 Task: Look for organic products only.
Action: Mouse moved to (13, 107)
Screenshot: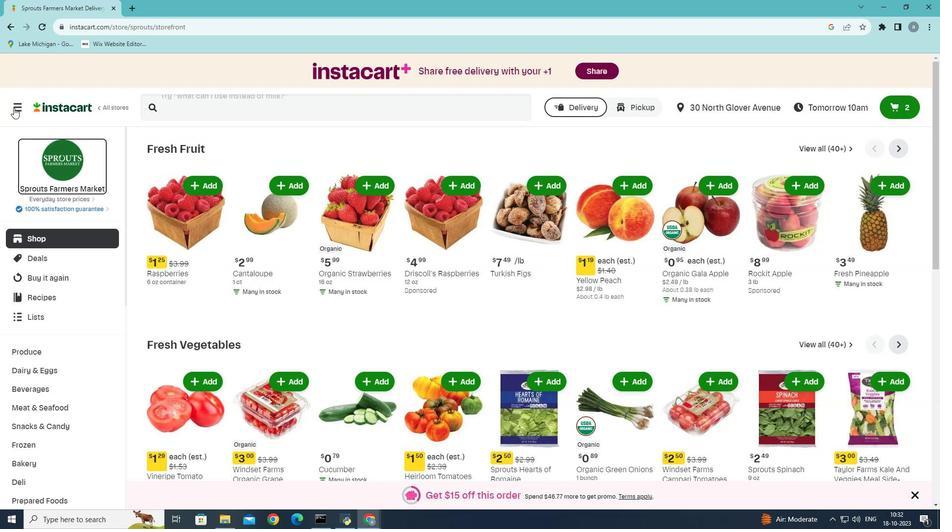
Action: Mouse pressed left at (13, 107)
Screenshot: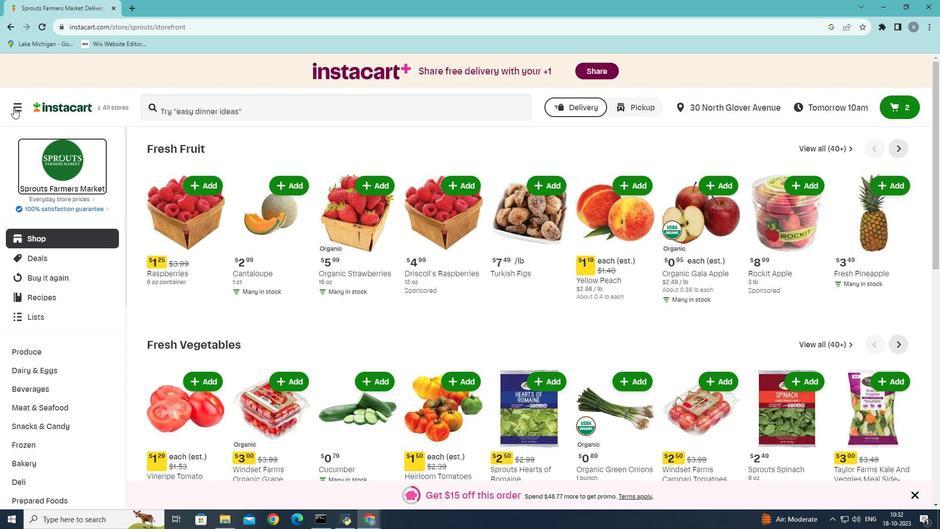 
Action: Mouse moved to (43, 287)
Screenshot: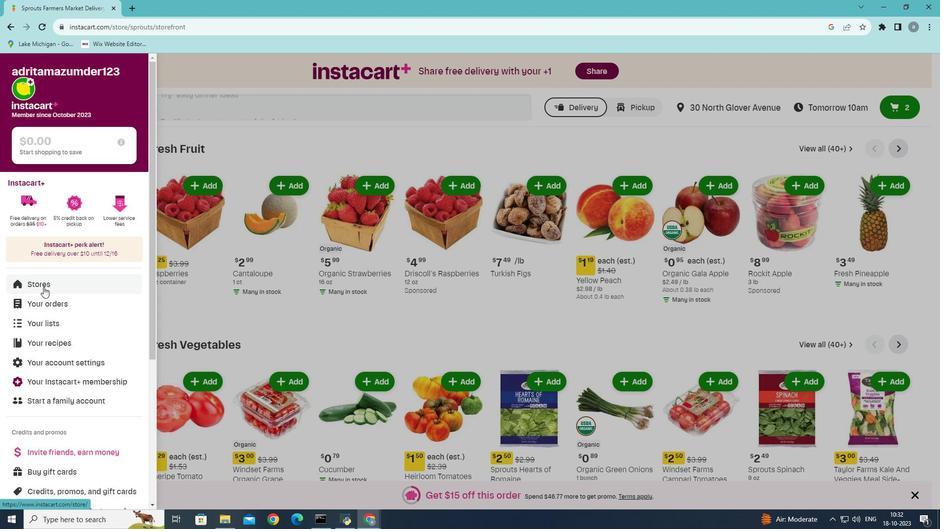 
Action: Mouse pressed left at (43, 287)
Screenshot: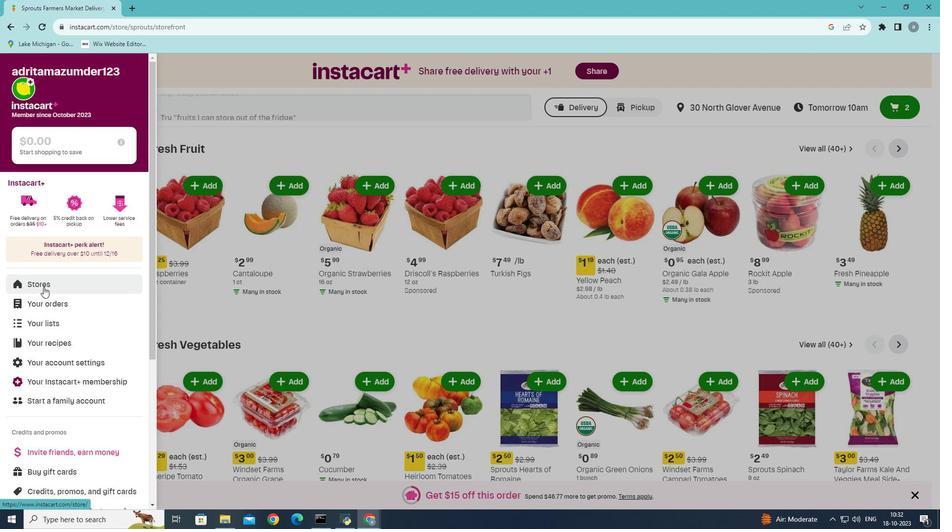 
Action: Mouse moved to (219, 115)
Screenshot: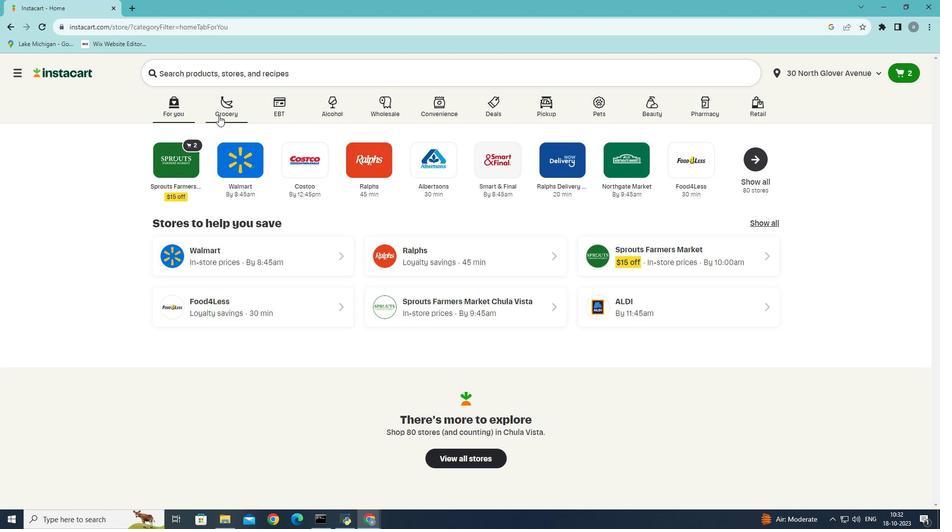 
Action: Mouse pressed left at (219, 115)
Screenshot: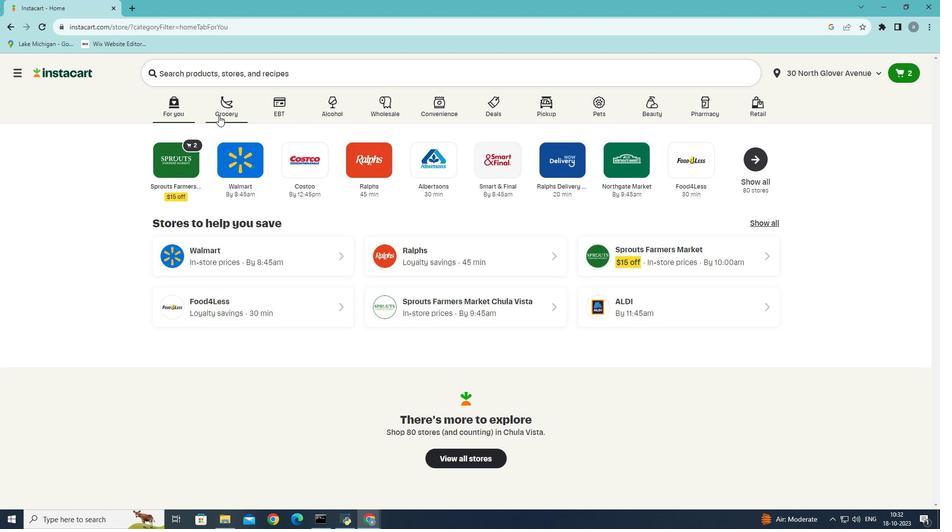 
Action: Mouse moved to (235, 282)
Screenshot: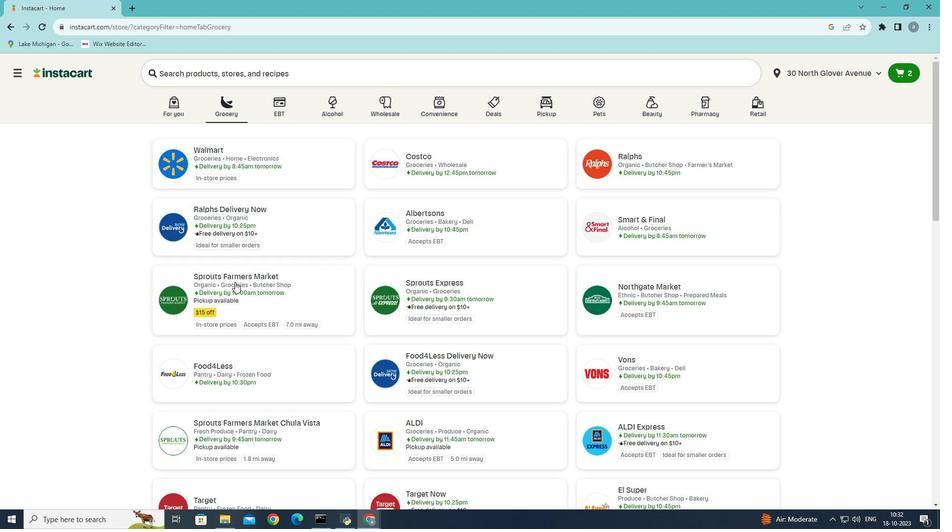 
Action: Mouse pressed left at (235, 282)
Screenshot: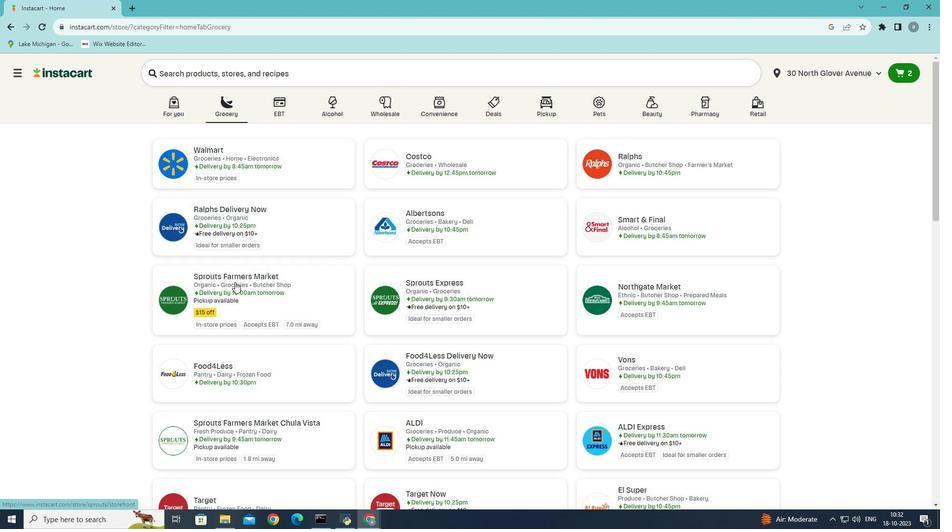 
Action: Mouse moved to (38, 409)
Screenshot: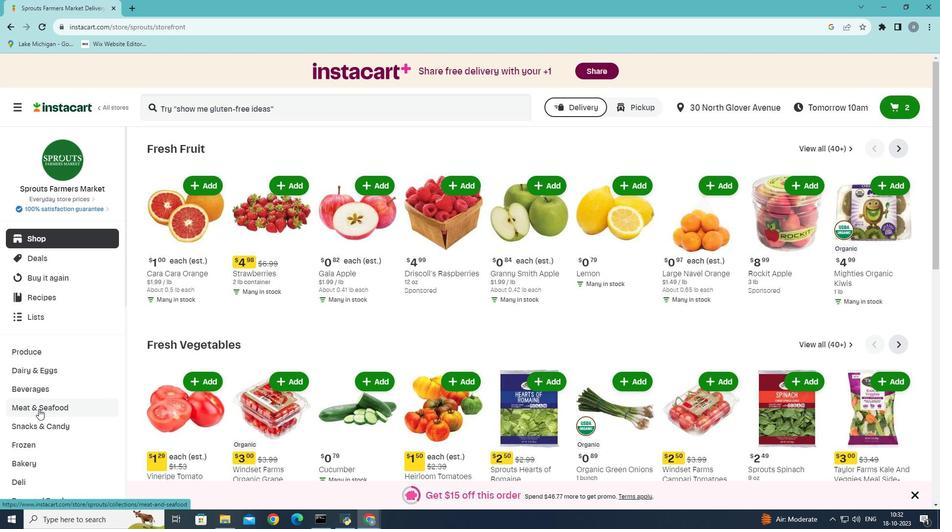 
Action: Mouse pressed left at (38, 409)
Screenshot: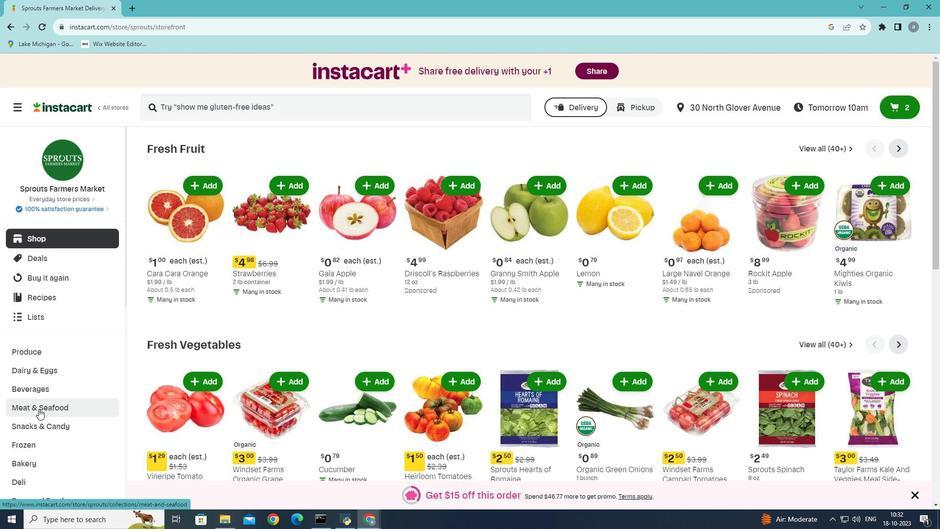 
Action: Mouse moved to (314, 167)
Screenshot: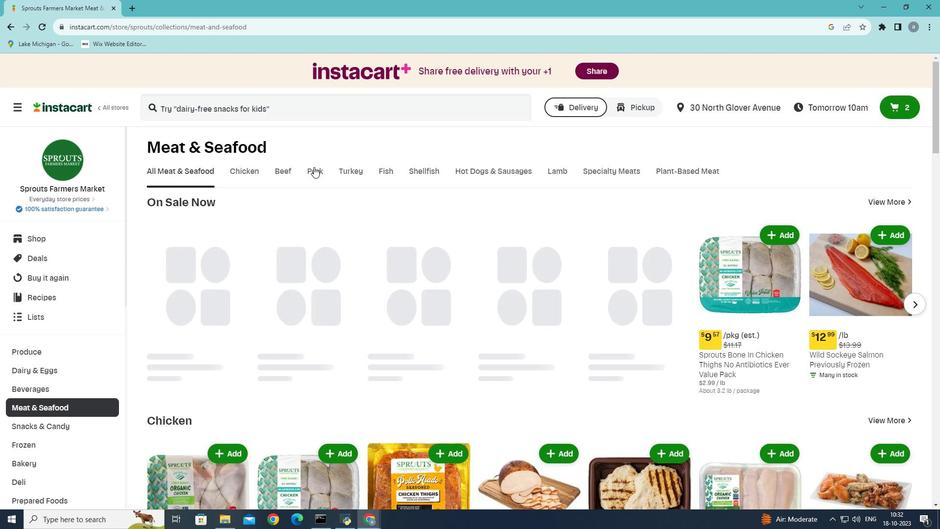 
Action: Mouse pressed left at (314, 167)
Screenshot: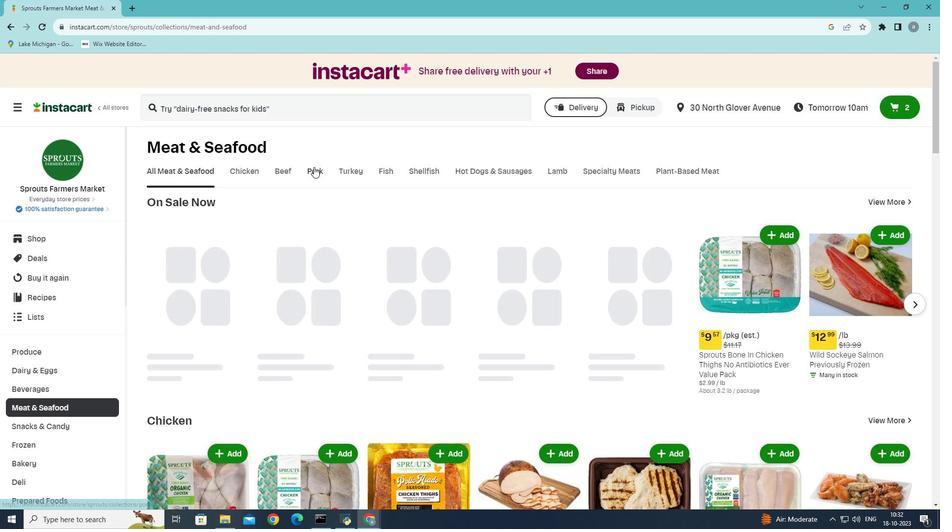 
Action: Mouse moved to (210, 216)
Screenshot: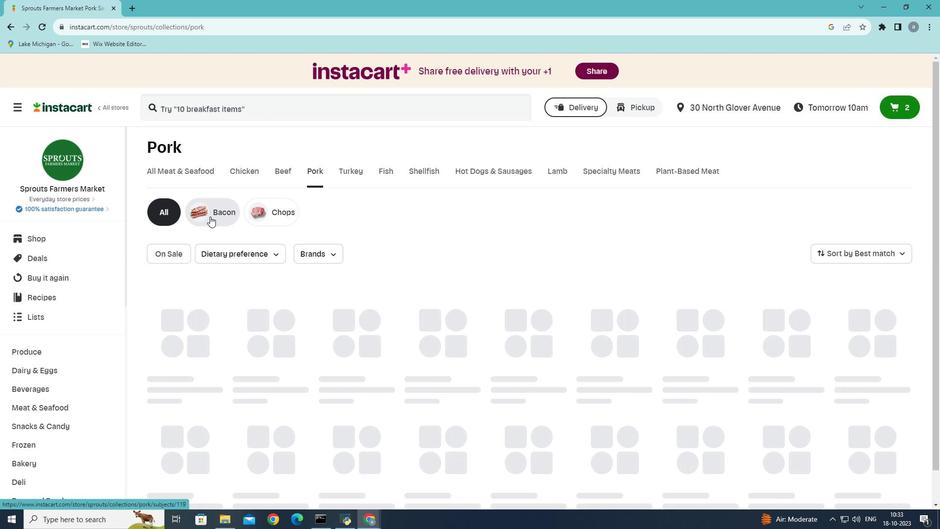 
Action: Mouse pressed left at (210, 216)
Screenshot: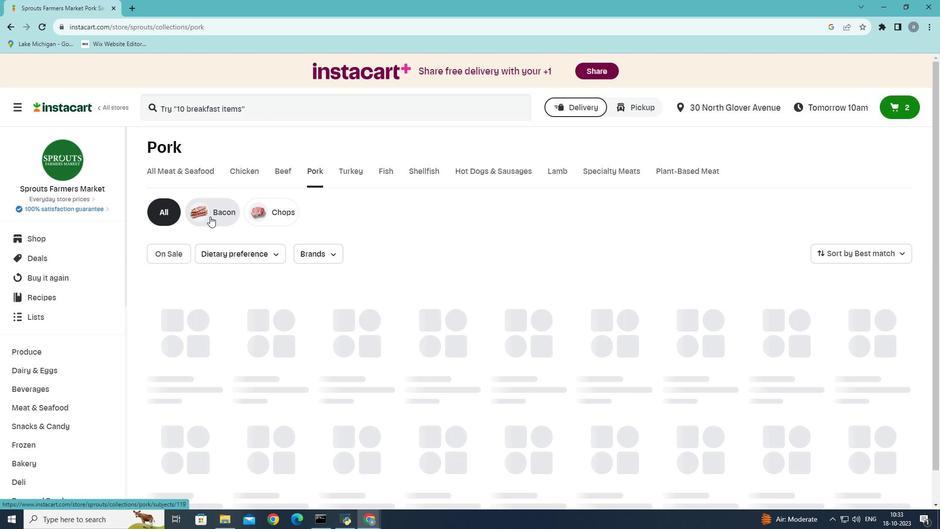 
Action: Mouse moved to (275, 254)
Screenshot: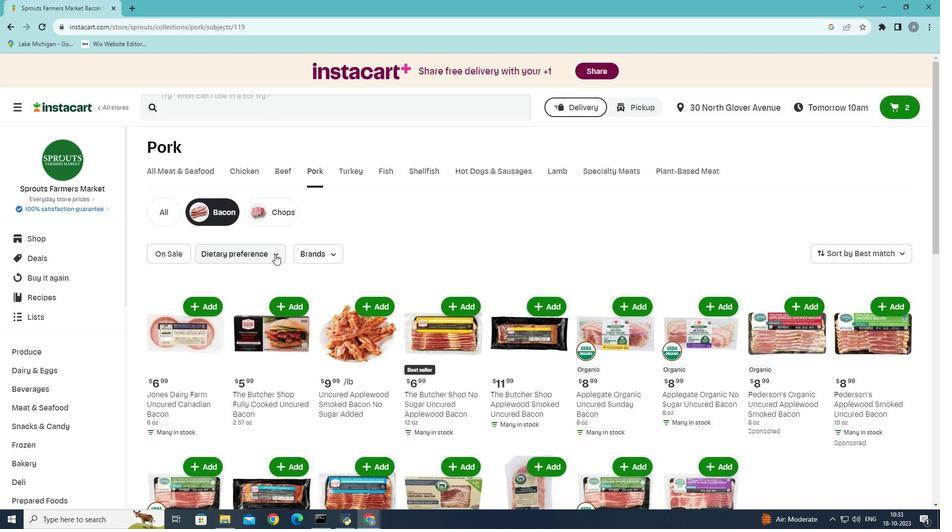
Action: Mouse pressed left at (275, 254)
Screenshot: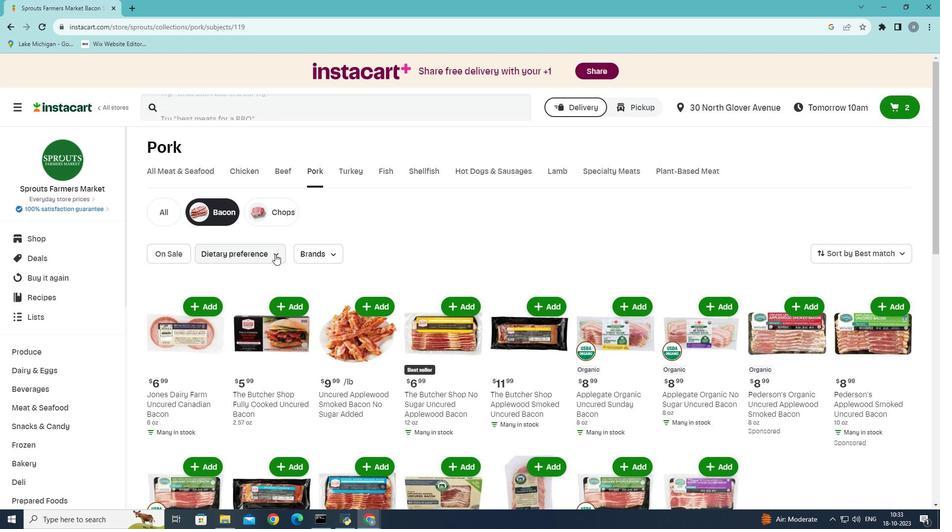 
Action: Mouse moved to (211, 282)
Screenshot: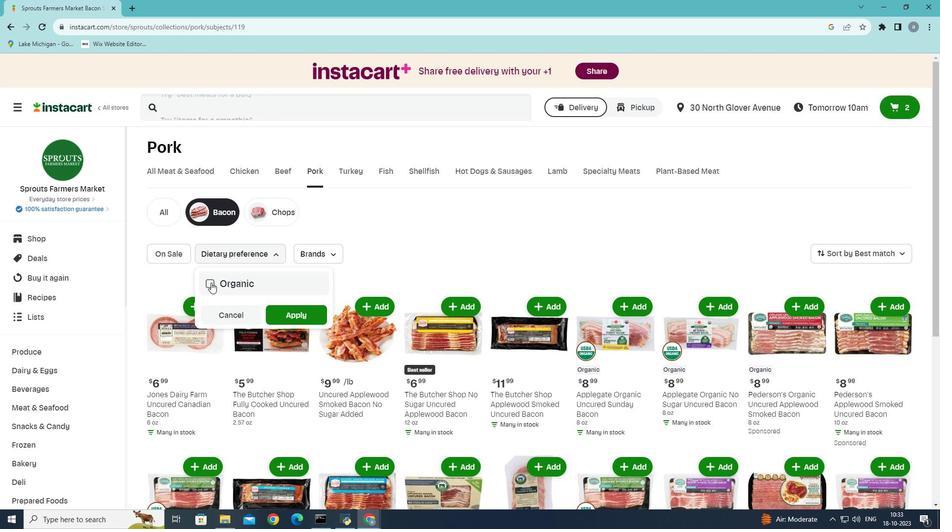 
Action: Mouse pressed left at (211, 282)
Screenshot: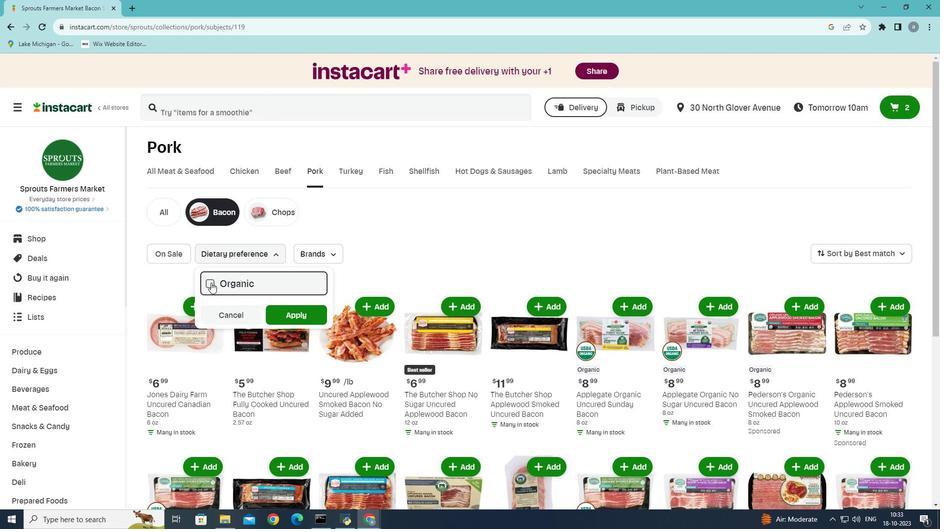 
Action: Mouse moved to (279, 315)
Screenshot: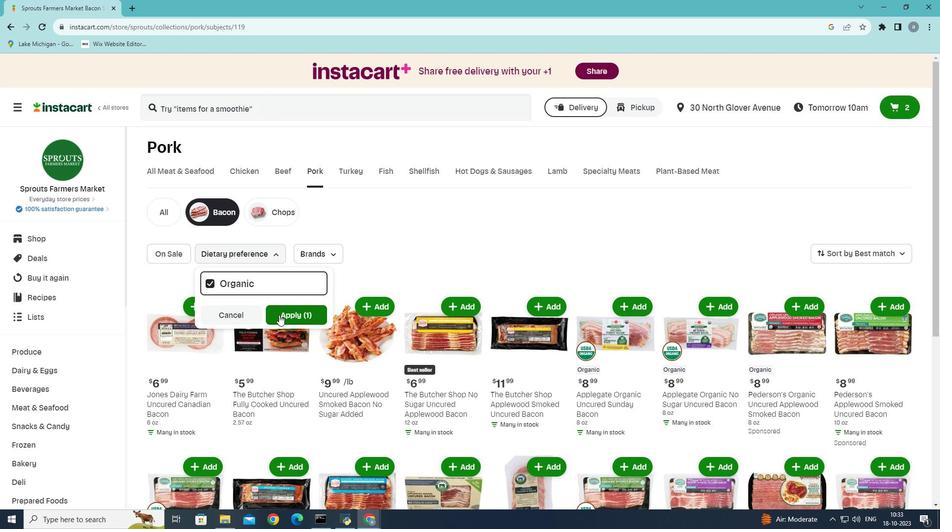 
Action: Mouse pressed left at (279, 315)
Screenshot: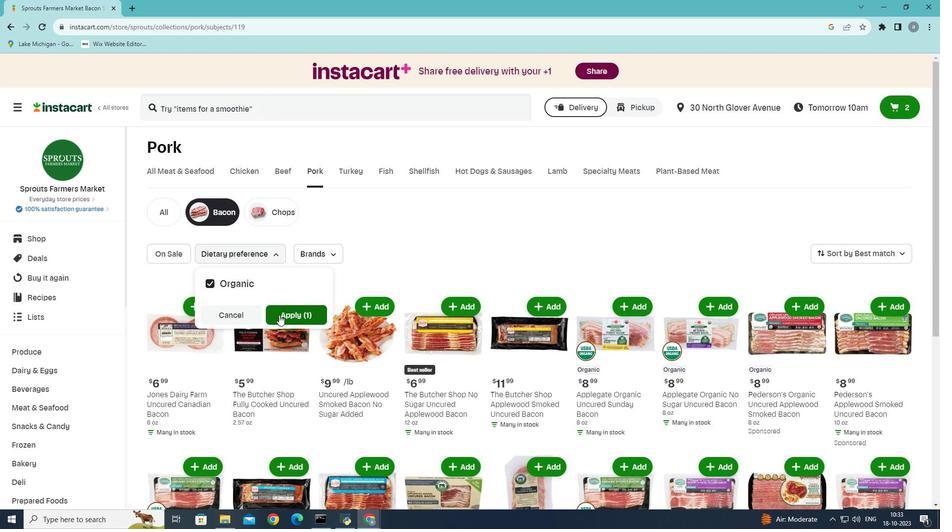 
Action: Mouse moved to (277, 306)
Screenshot: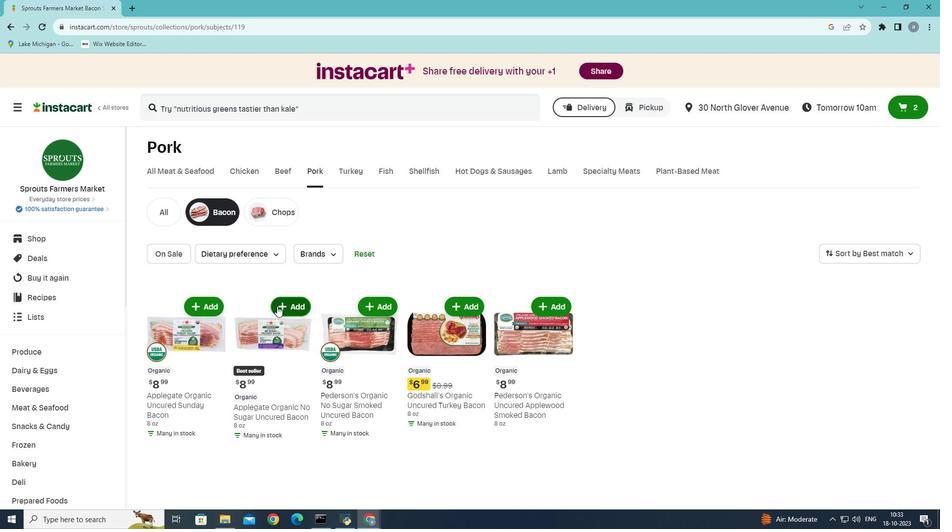 
